 Task: Add a condition where "Priority Is Normal" in recently solved tickets.
Action: Mouse moved to (96, 358)
Screenshot: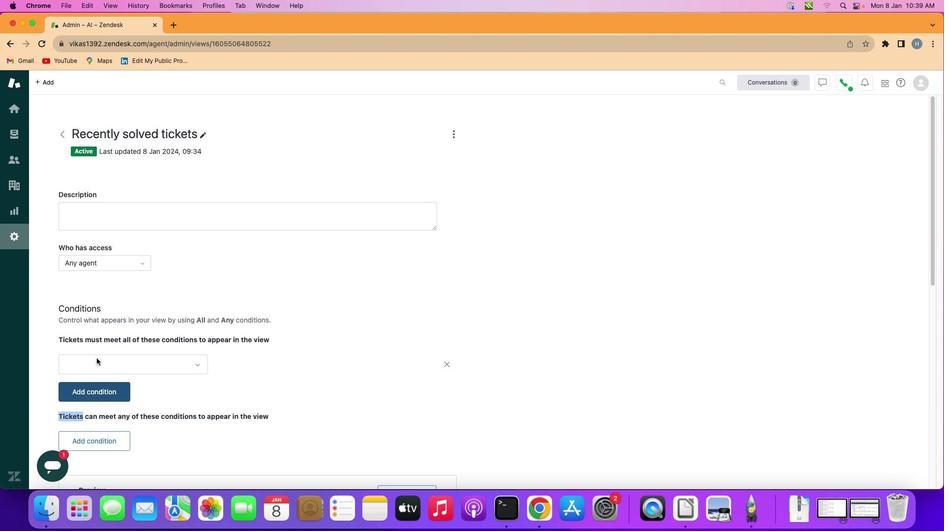 
Action: Mouse pressed left at (96, 358)
Screenshot: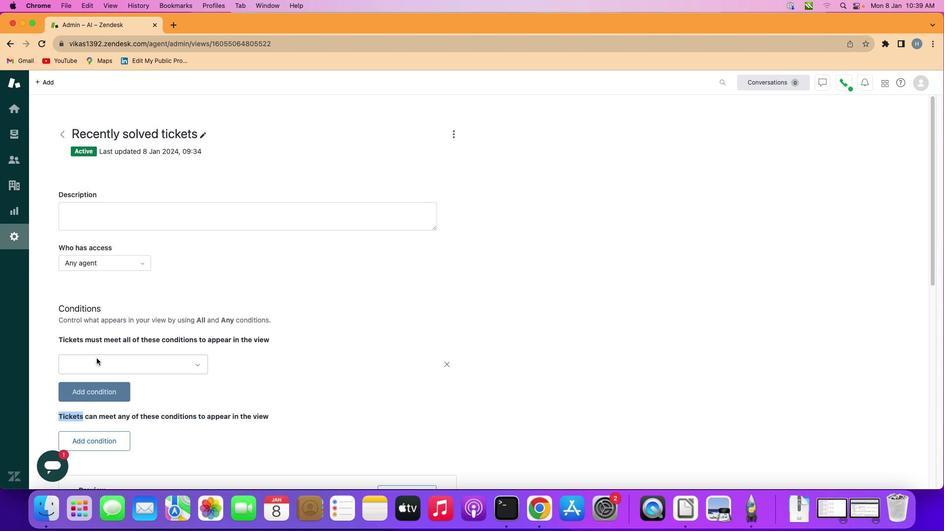 
Action: Mouse moved to (142, 363)
Screenshot: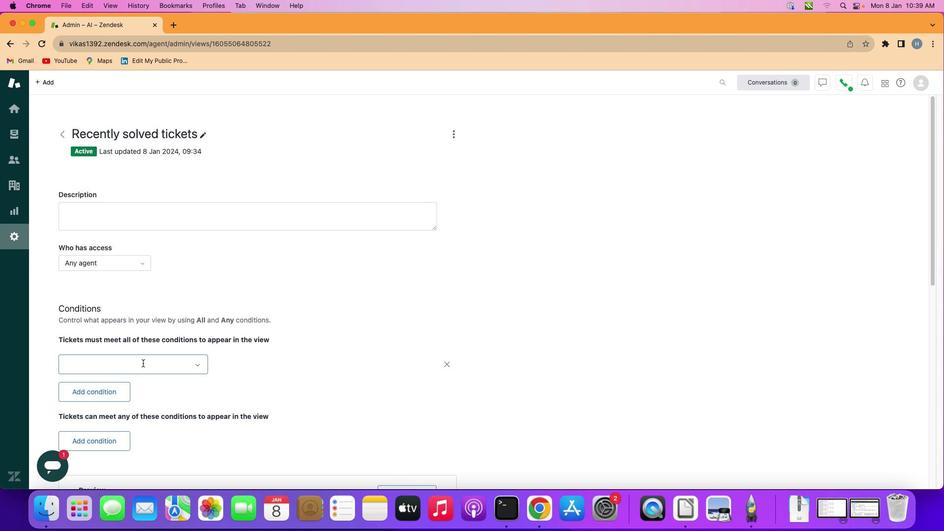 
Action: Mouse pressed left at (142, 363)
Screenshot: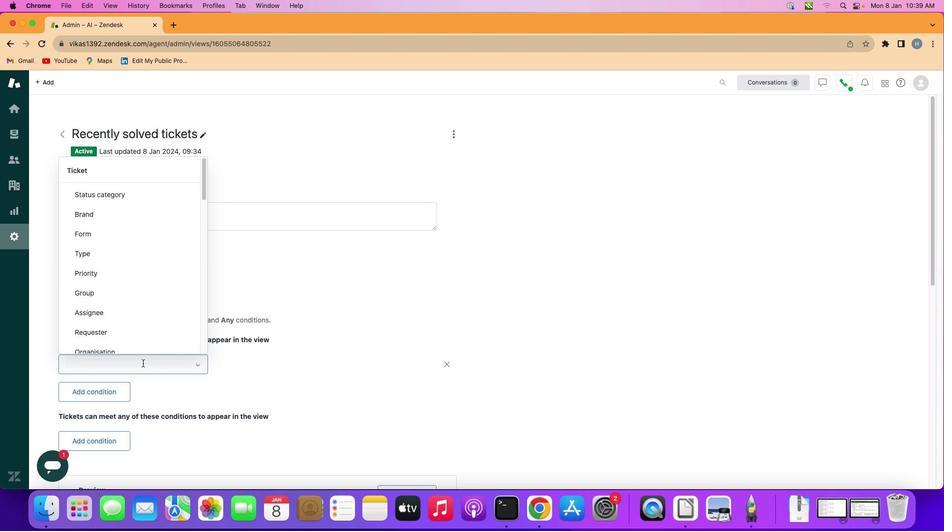 
Action: Mouse moved to (160, 273)
Screenshot: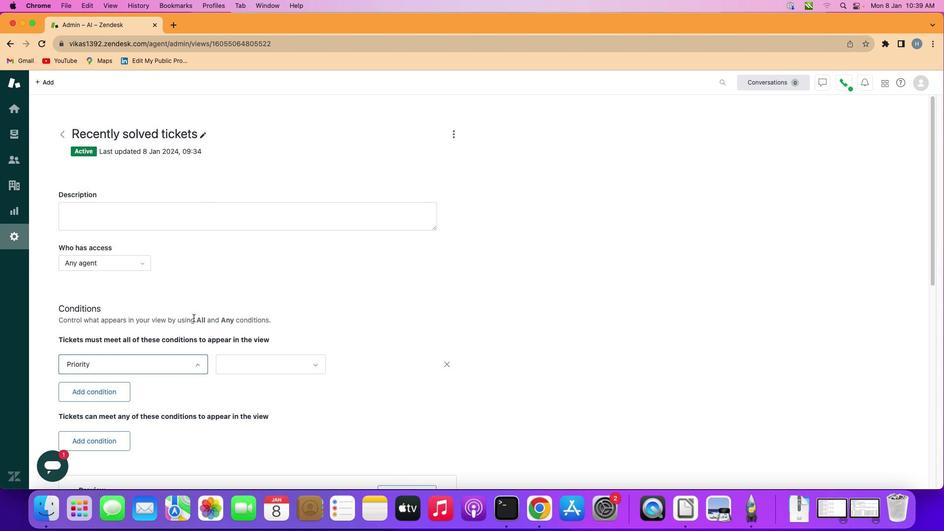 
Action: Mouse pressed left at (160, 273)
Screenshot: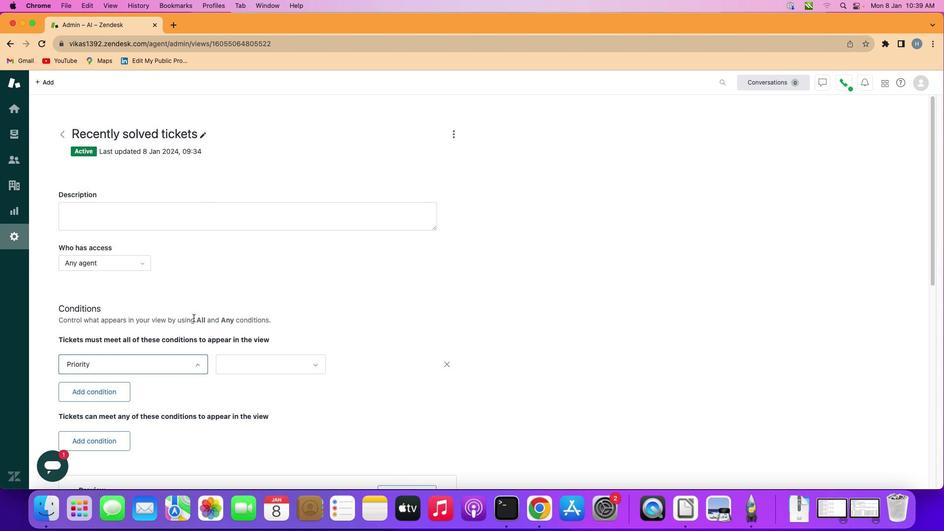 
Action: Mouse moved to (247, 362)
Screenshot: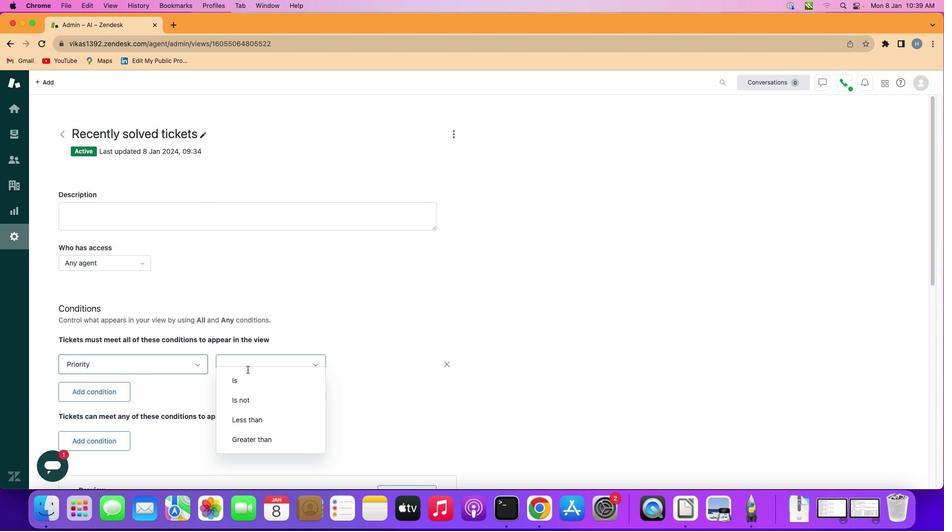 
Action: Mouse pressed left at (247, 362)
Screenshot: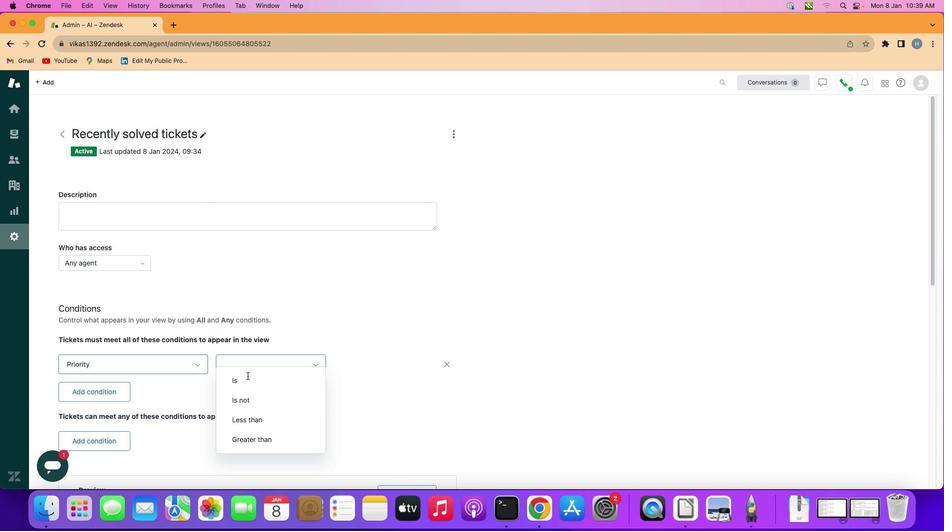 
Action: Mouse moved to (248, 389)
Screenshot: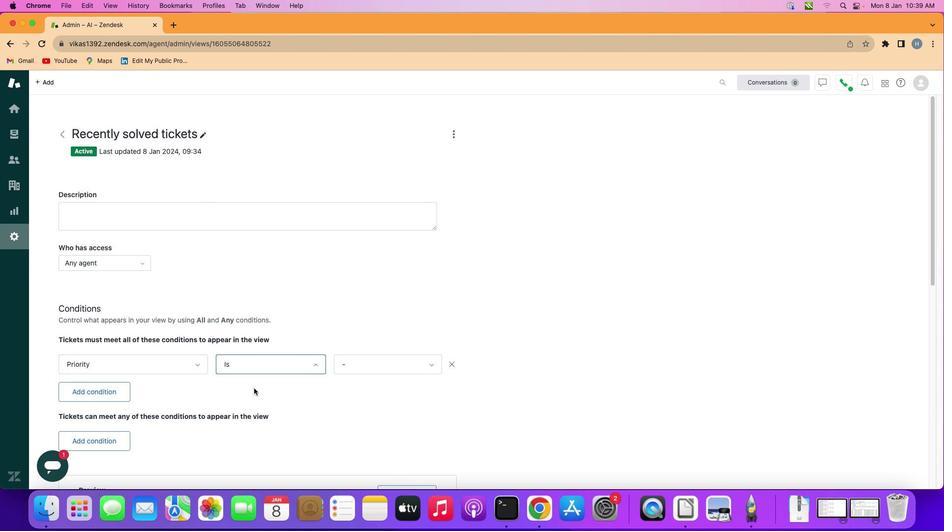 
Action: Mouse pressed left at (248, 389)
Screenshot: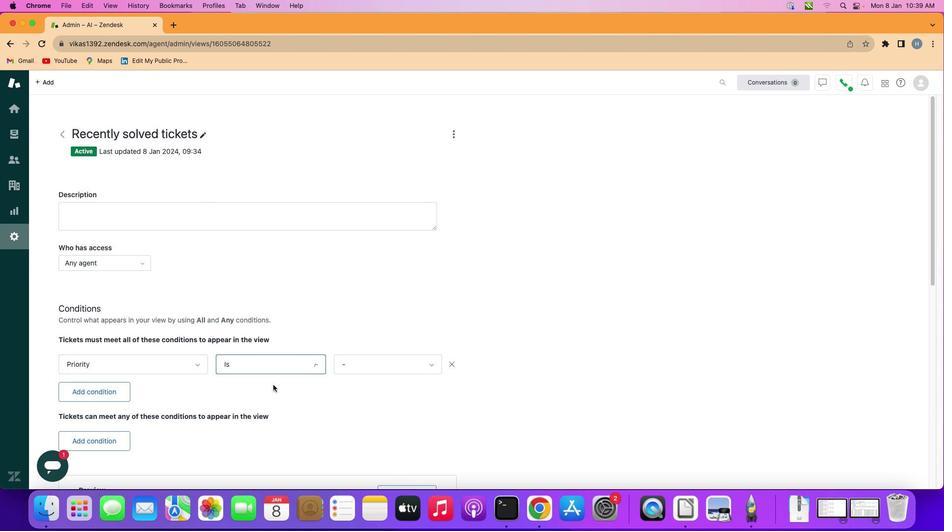 
Action: Mouse moved to (367, 364)
Screenshot: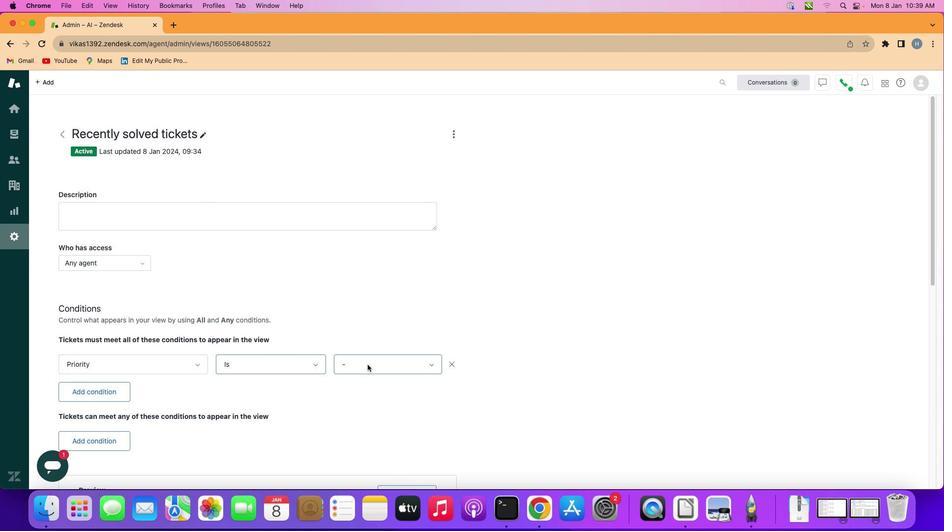
Action: Mouse pressed left at (367, 364)
Screenshot: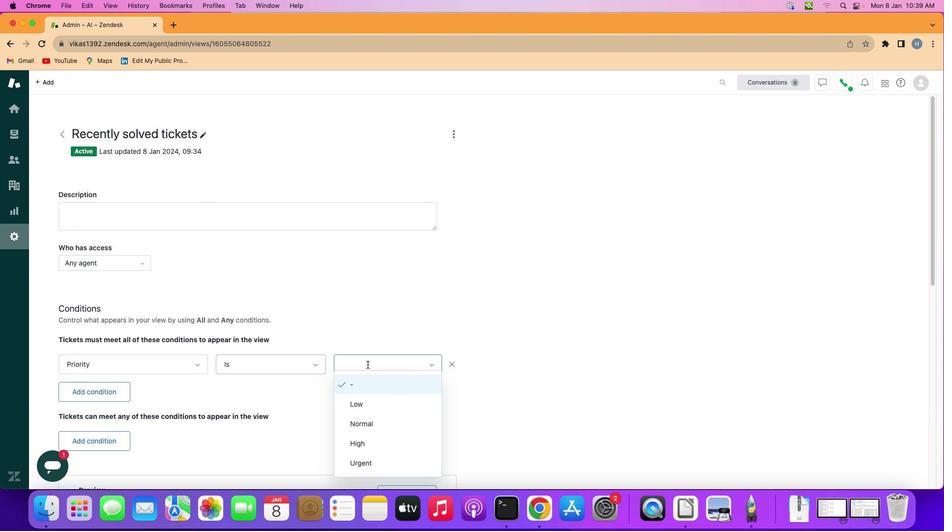 
Action: Mouse moved to (383, 434)
Screenshot: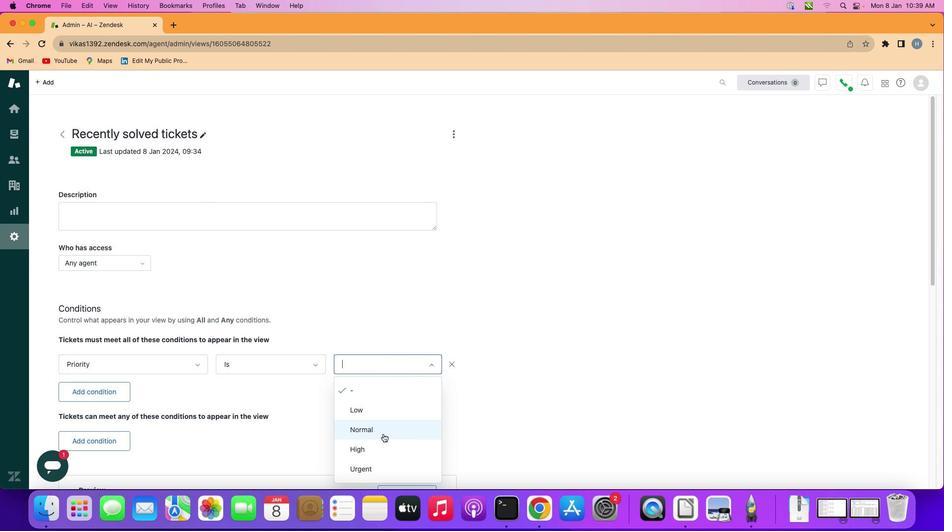 
Action: Mouse pressed left at (383, 434)
Screenshot: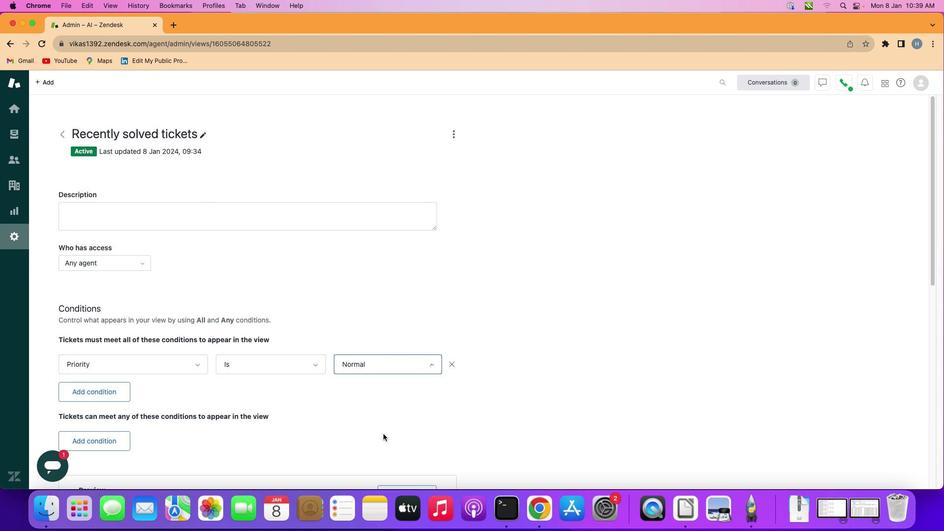 
Action: Mouse moved to (371, 435)
Screenshot: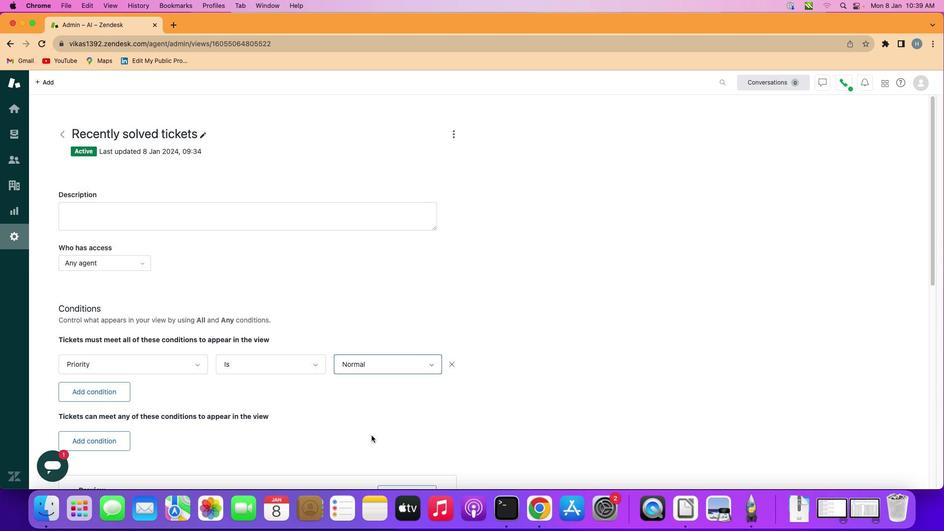
